 Task: Measure the distance between Seattle and San Francisco.
Action: Mouse moved to (241, 52)
Screenshot: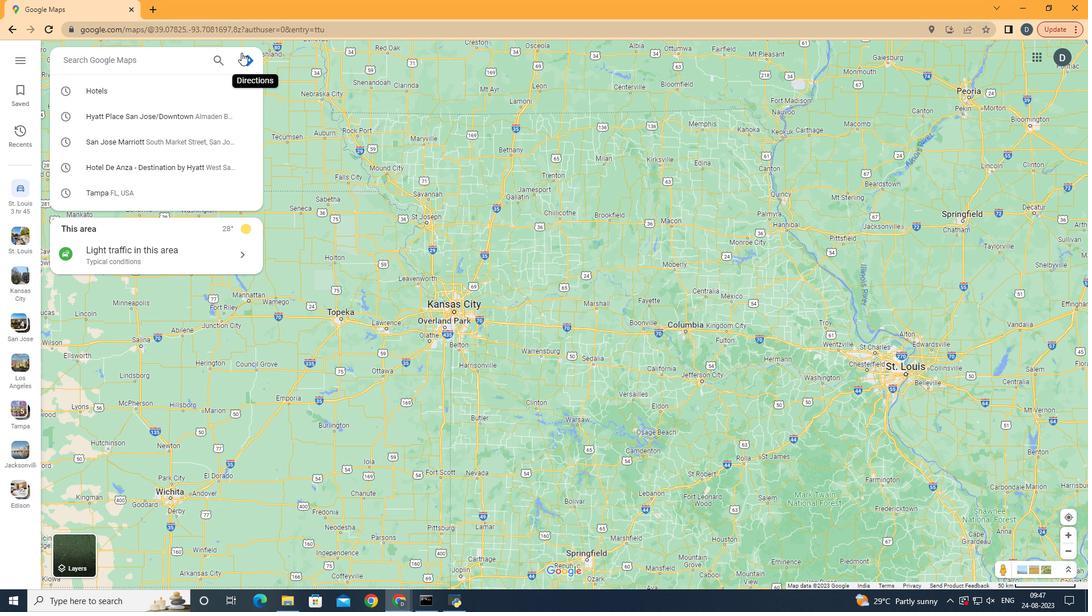 
Action: Mouse pressed left at (241, 52)
Screenshot: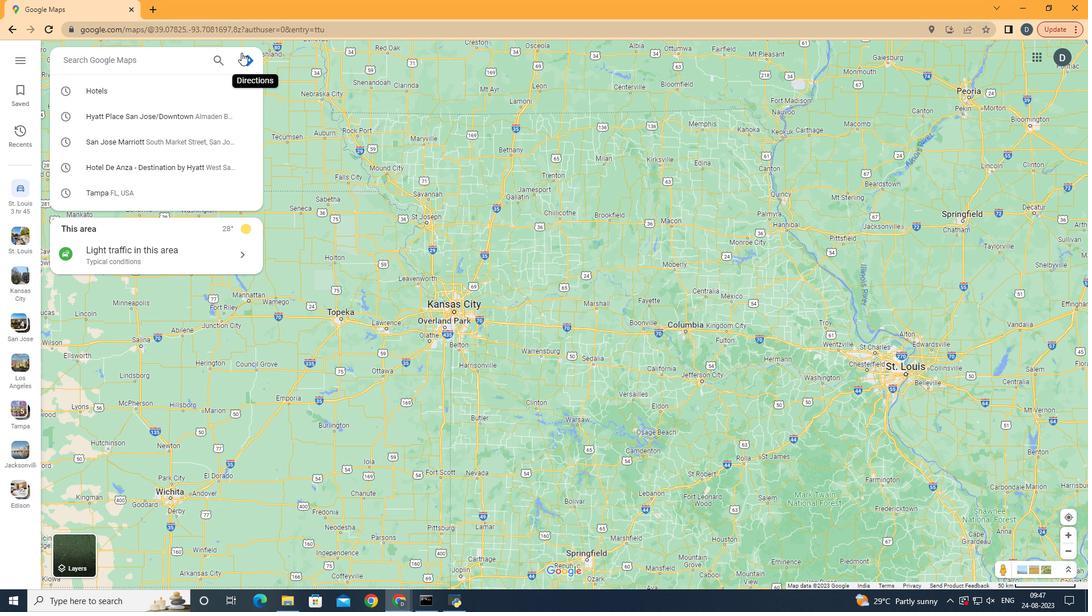 
Action: Mouse moved to (160, 89)
Screenshot: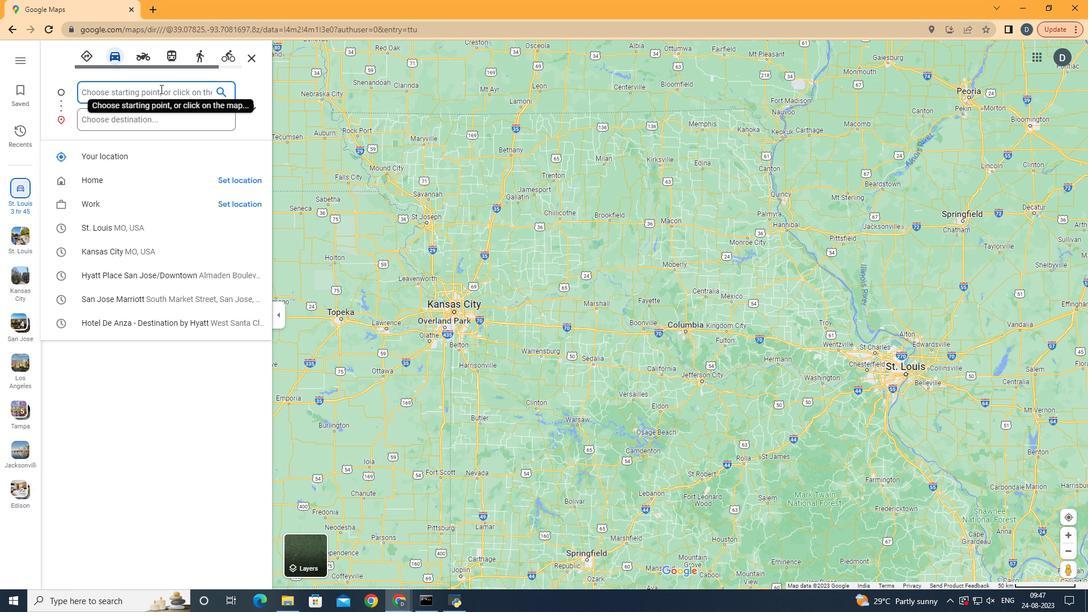 
Action: Mouse pressed left at (160, 89)
Screenshot: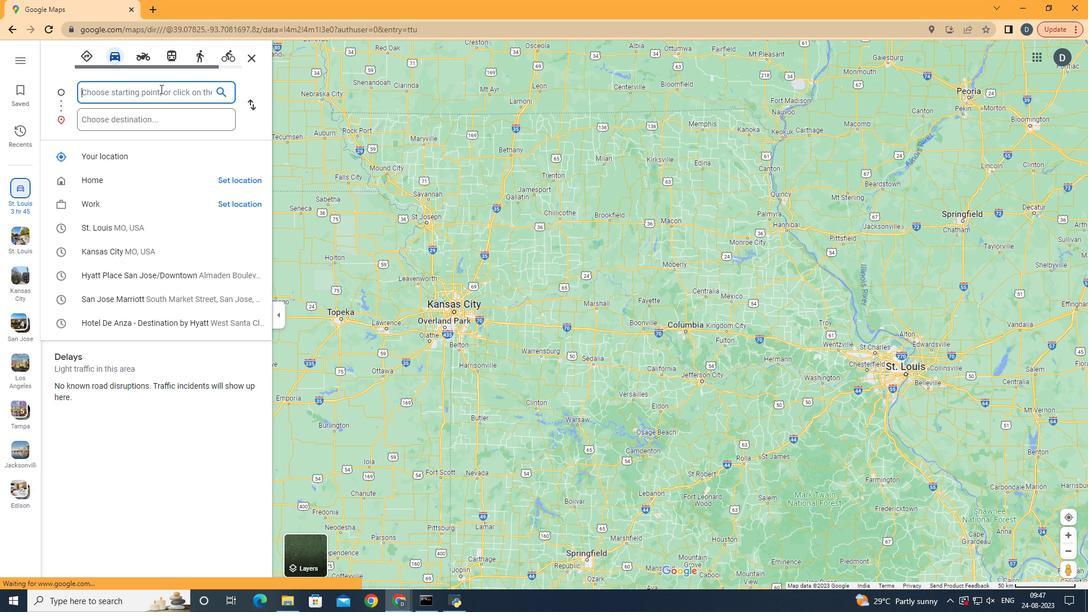 
Action: Key pressed <Key.shift>Seatt
Screenshot: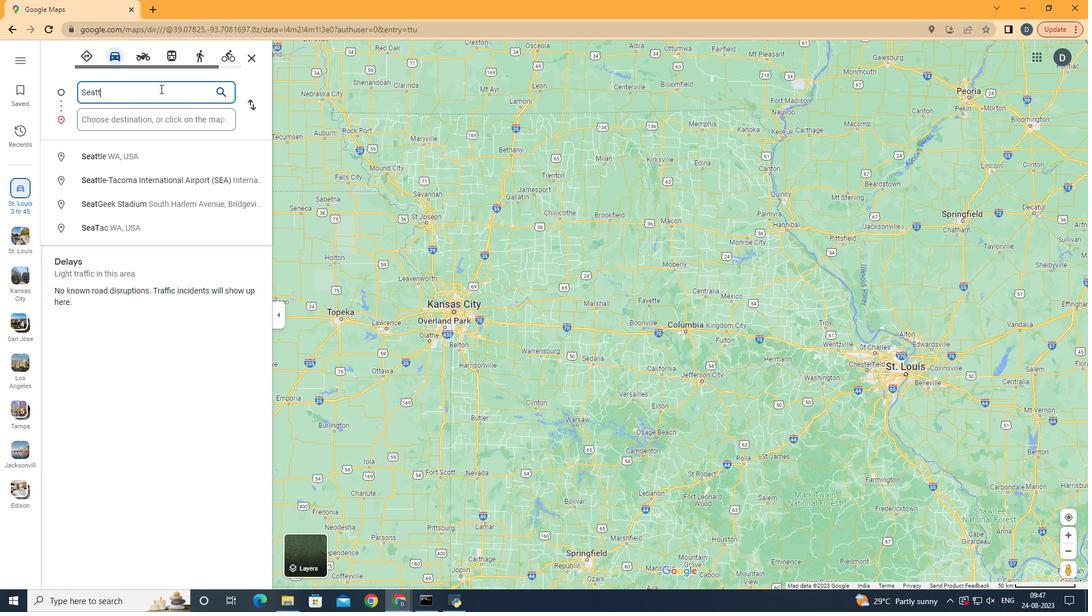 
Action: Mouse moved to (166, 155)
Screenshot: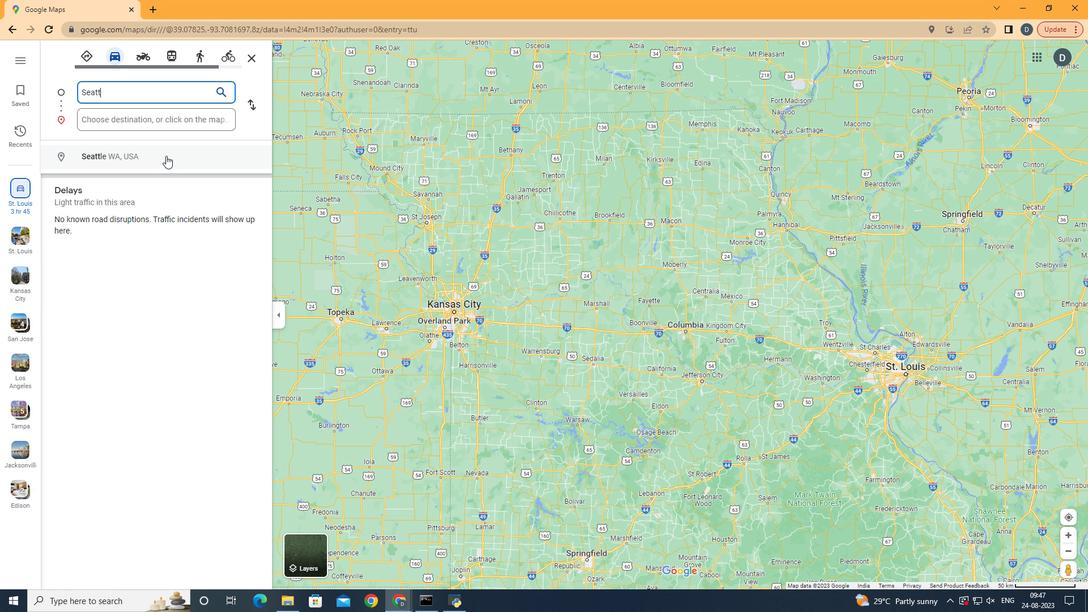 
Action: Mouse pressed left at (166, 155)
Screenshot: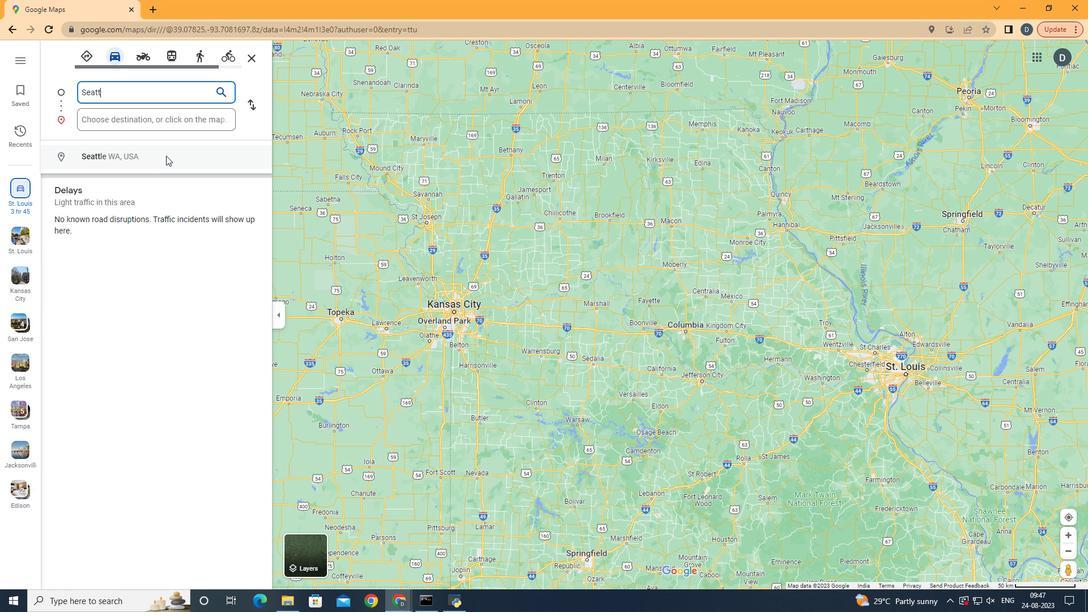 
Action: Mouse moved to (151, 115)
Screenshot: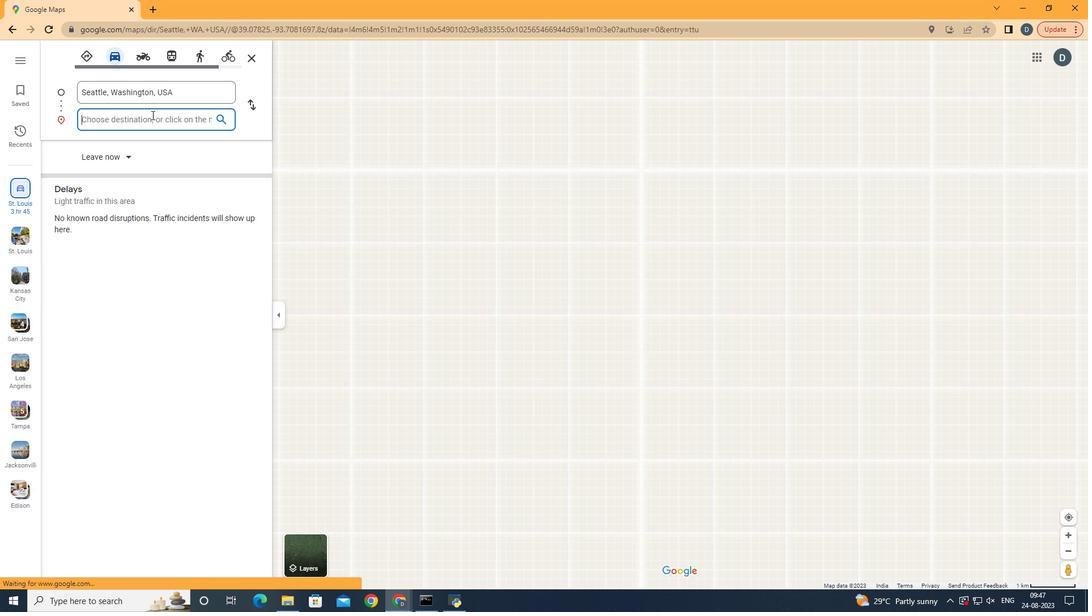
Action: Mouse pressed left at (151, 115)
Screenshot: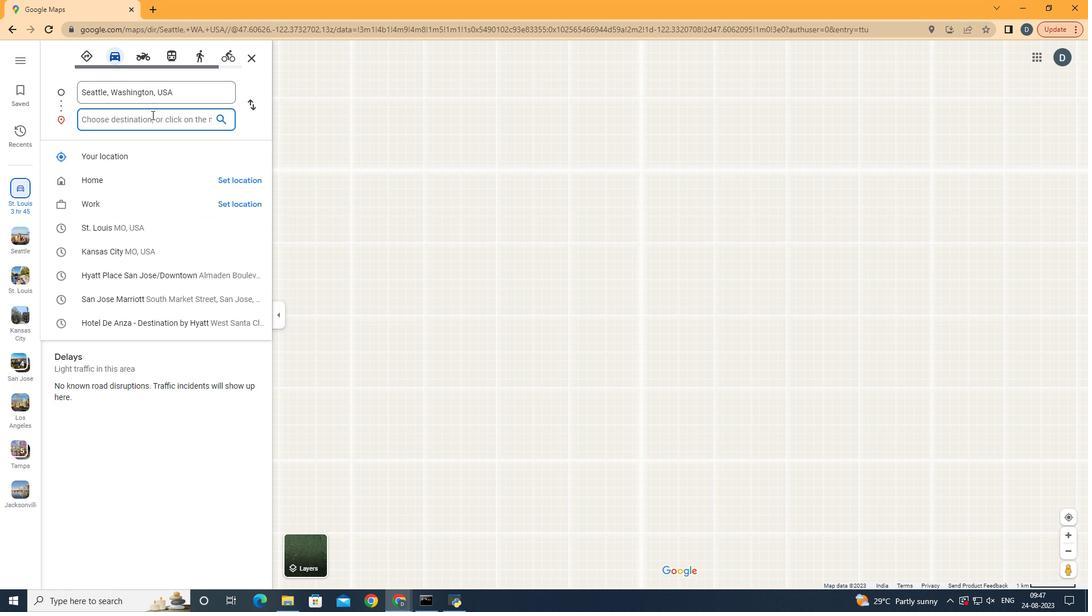 
Action: Key pressed <Key.shift>Sn<Key.backspace>an<Key.space><Key.shift><Key.shift><Key.shift><Key.shift><Key.shift><Key.shift><Key.shift><Key.shift><Key.shift><Key.shift><Key.shift><Key.shift>Fra
Screenshot: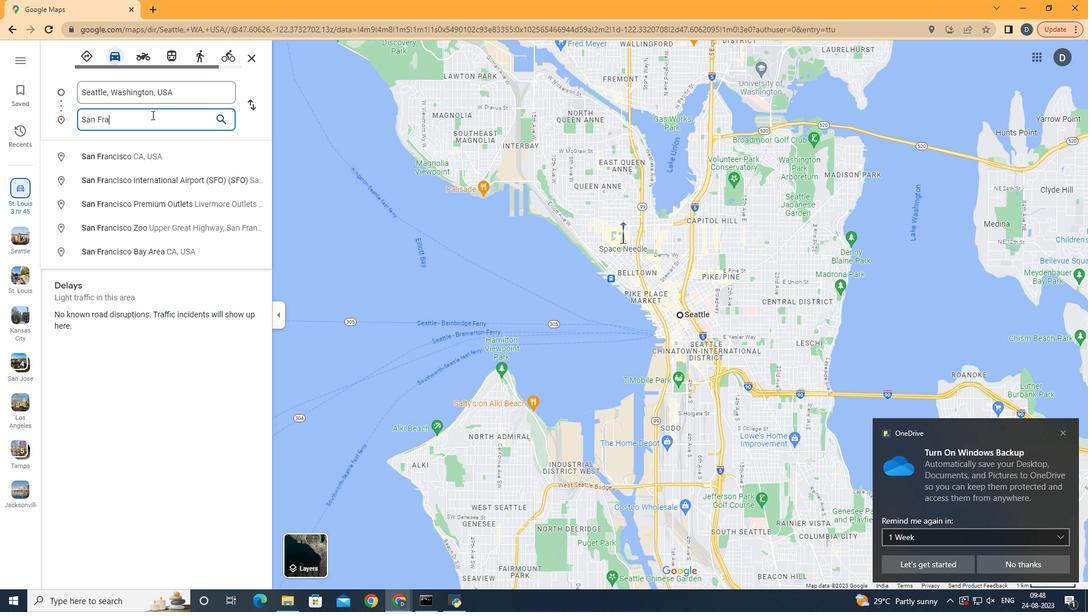 
Action: Mouse moved to (152, 152)
Screenshot: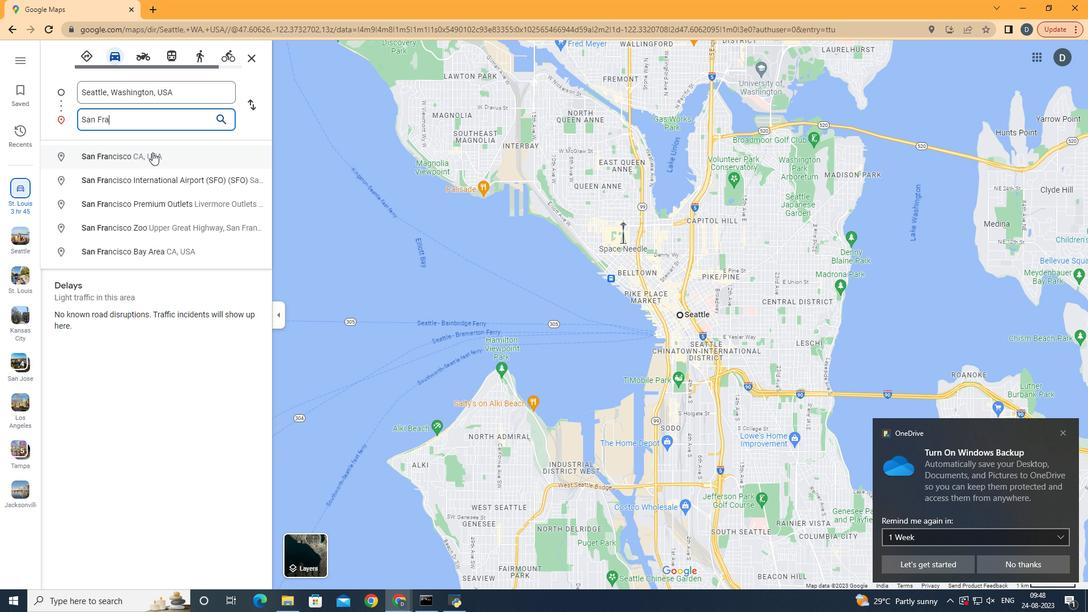 
Action: Mouse pressed left at (152, 152)
Screenshot: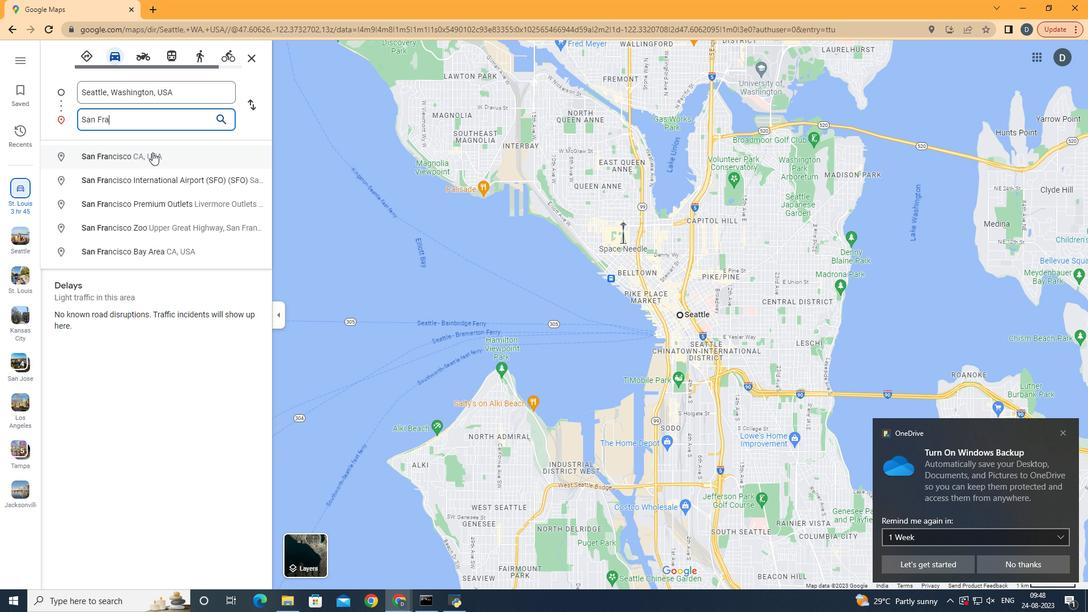 
Action: Mouse moved to (1064, 431)
Screenshot: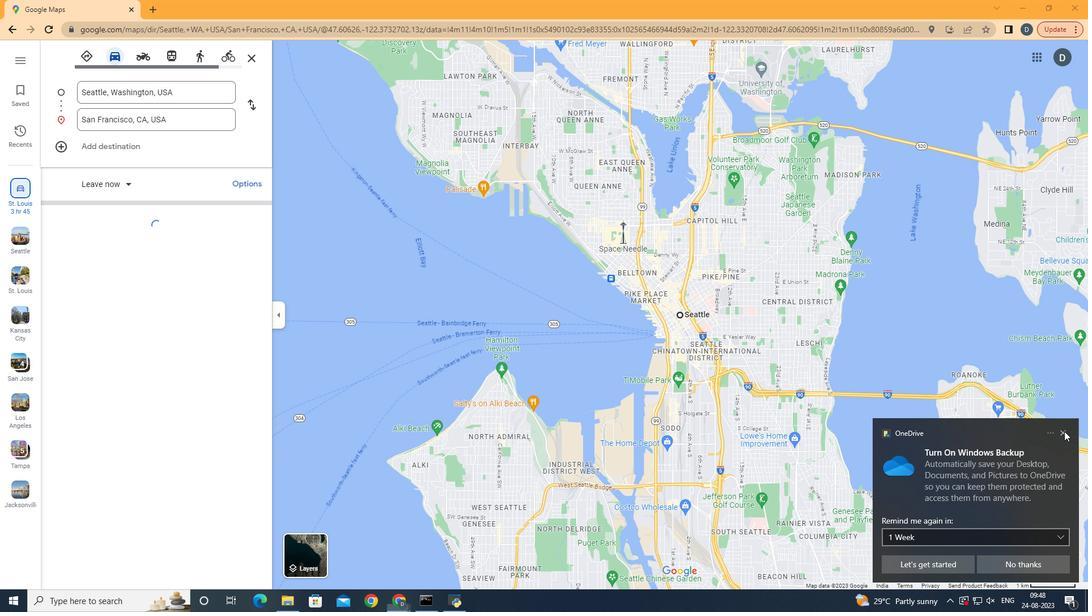 
Action: Mouse pressed left at (1064, 431)
Screenshot: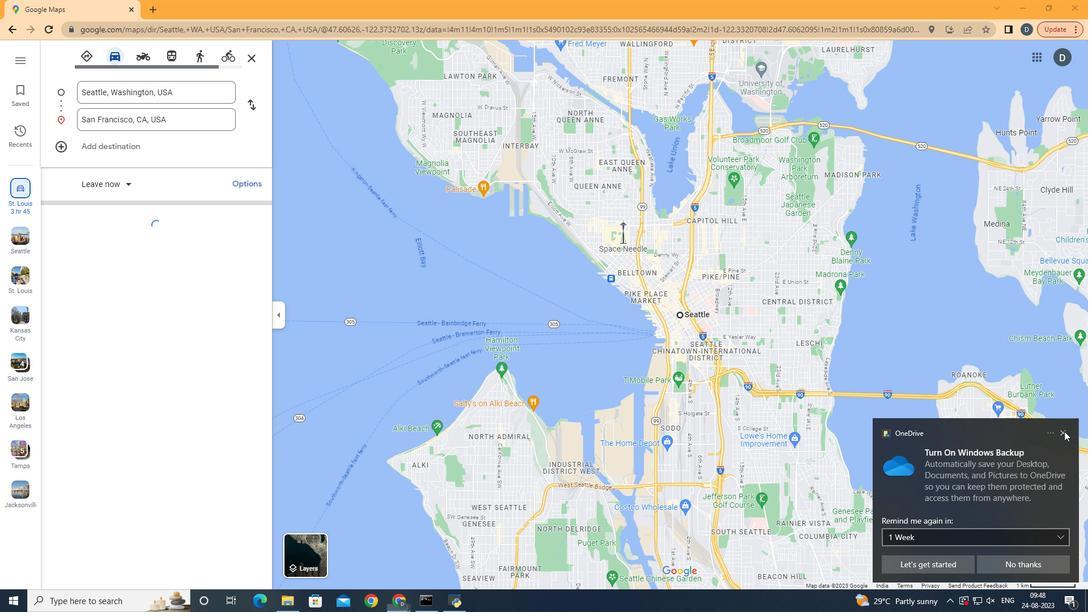 
Action: Mouse moved to (492, 547)
Screenshot: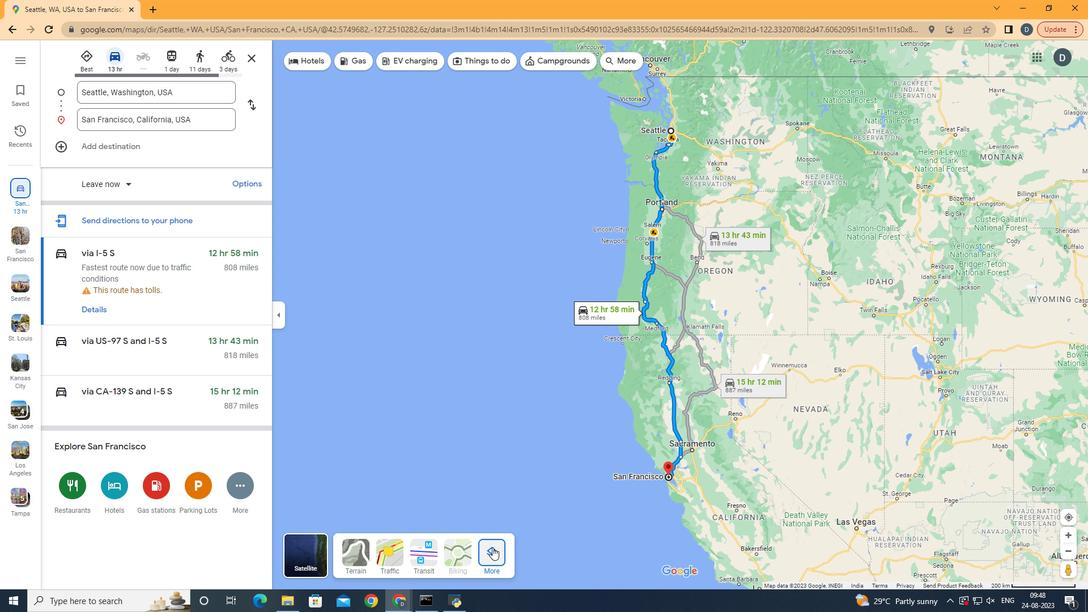 
Action: Mouse pressed left at (492, 547)
Screenshot: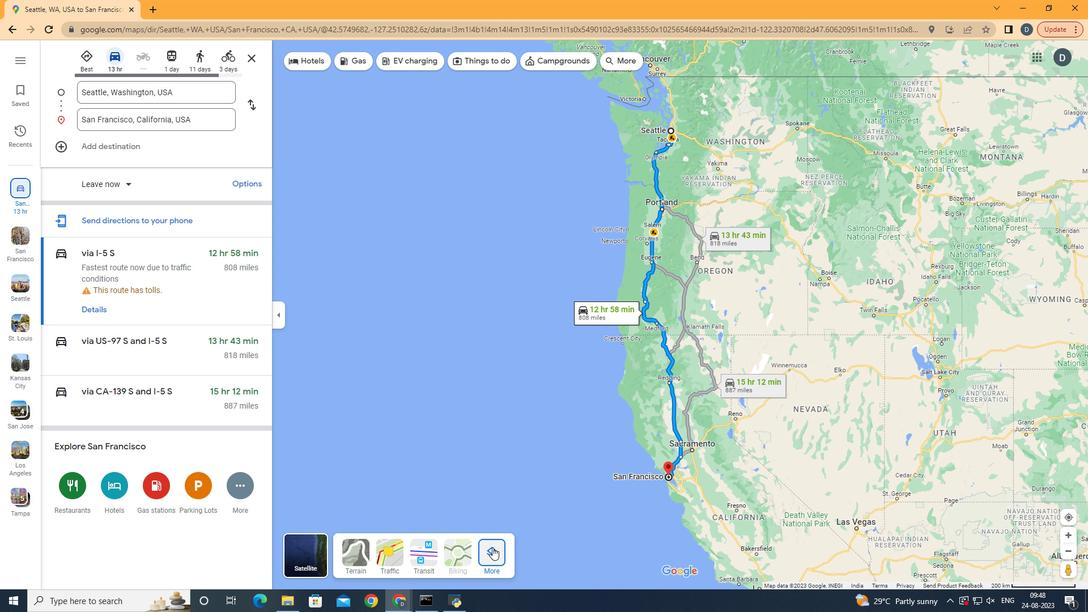 
Action: Mouse moved to (385, 442)
Screenshot: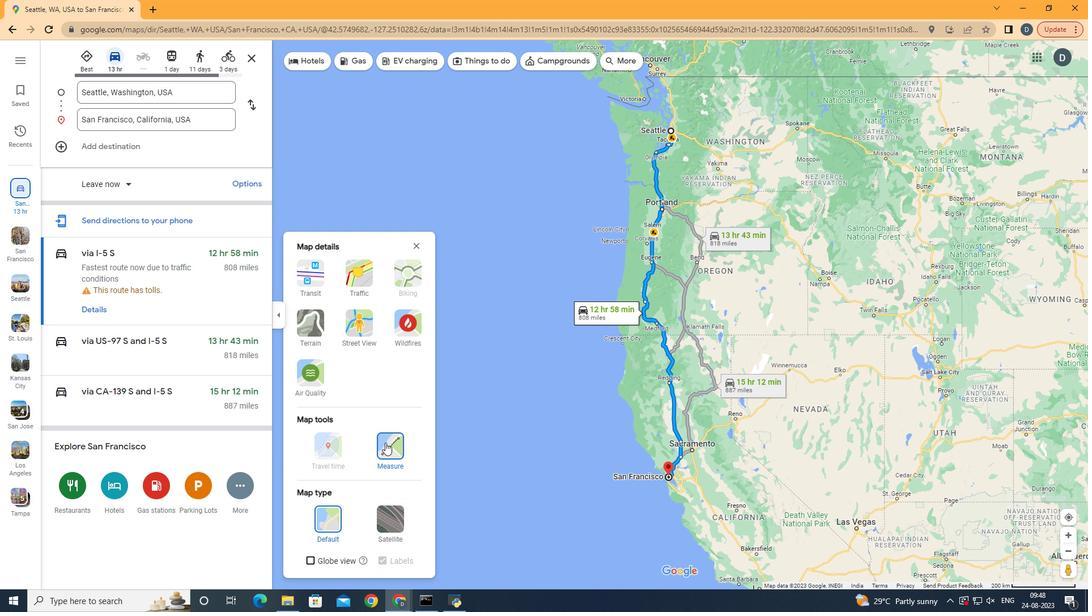 
Action: Mouse pressed left at (385, 442)
Screenshot: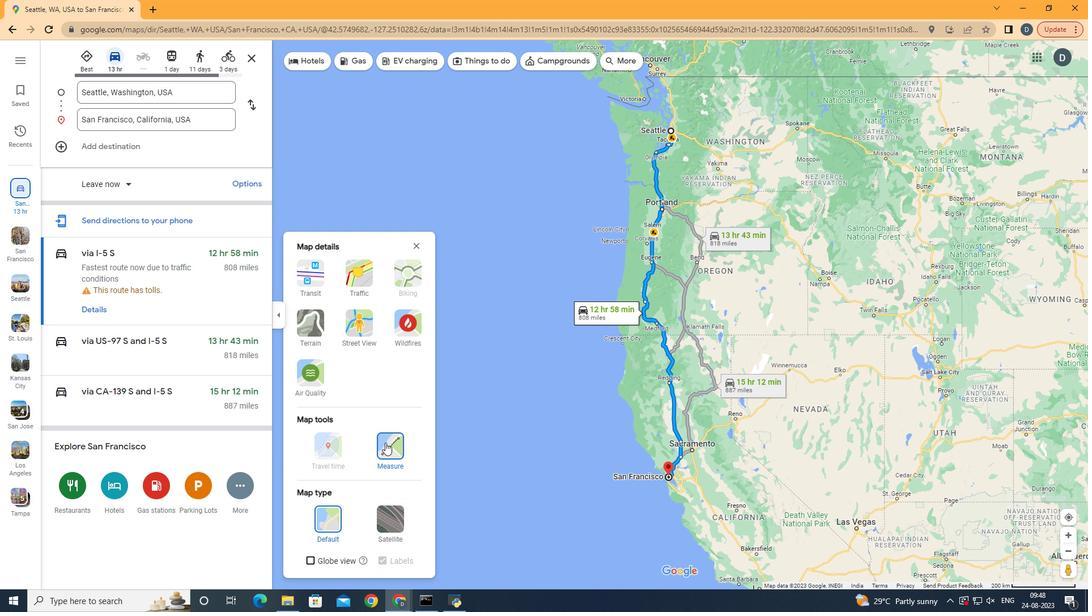 
Action: Mouse moved to (671, 129)
Screenshot: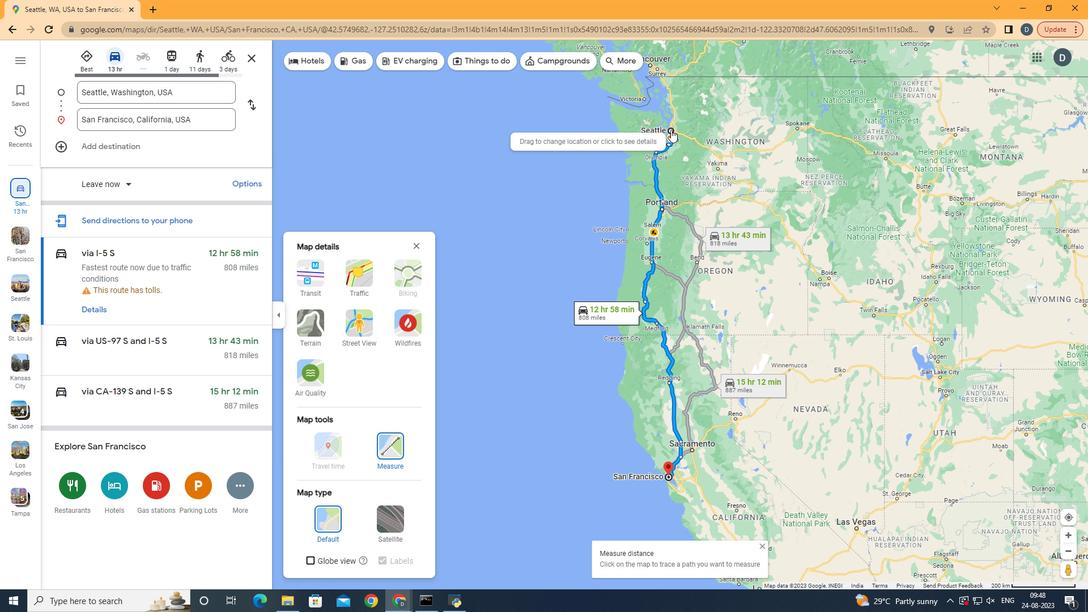 
Action: Mouse pressed left at (671, 129)
Screenshot: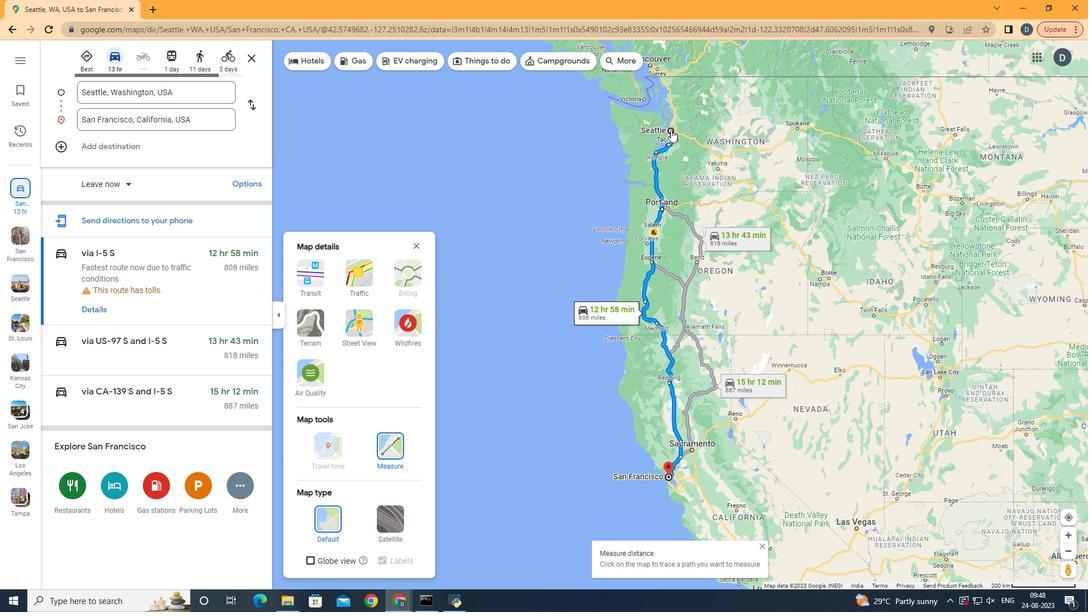 
Action: Mouse moved to (667, 477)
Screenshot: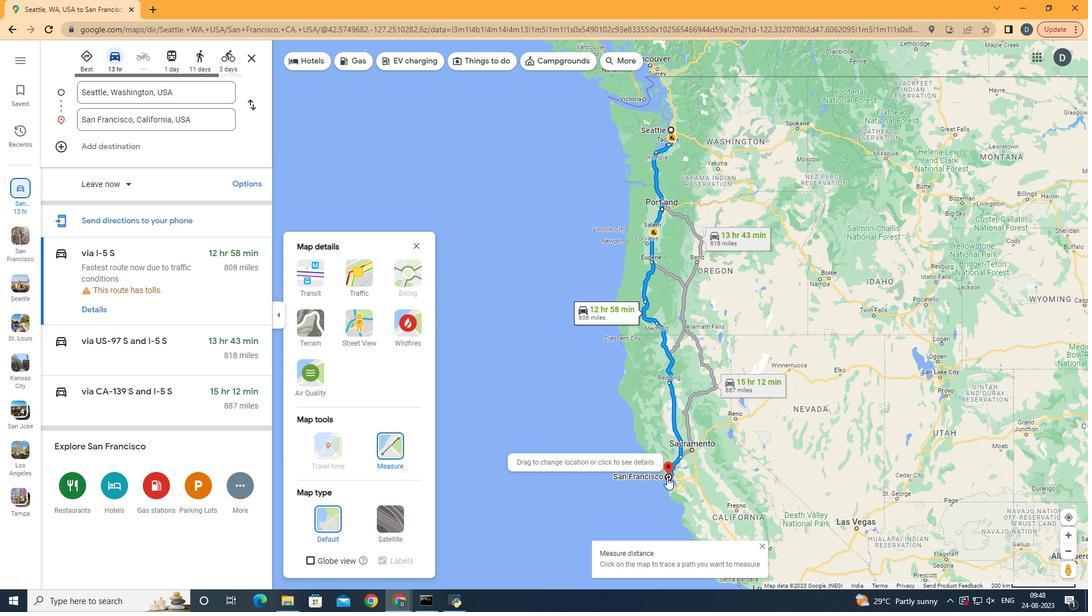 
Action: Mouse pressed left at (667, 477)
Screenshot: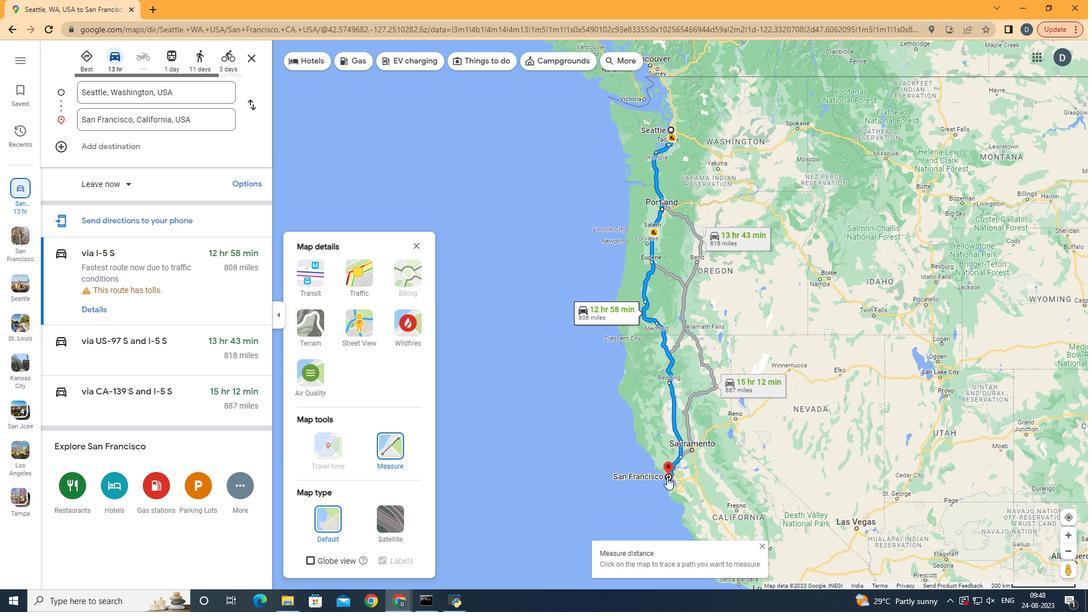 
Action: Mouse moved to (721, 569)
Screenshot: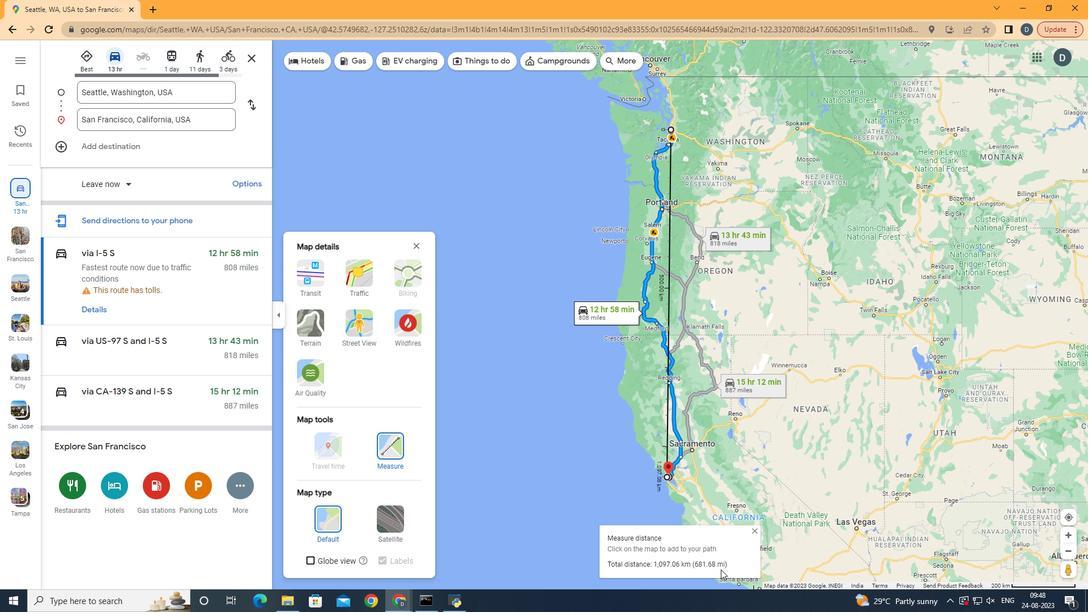 
